 Task: Set the output module to "Dummy audio output".
Action: Mouse moved to (139, 19)
Screenshot: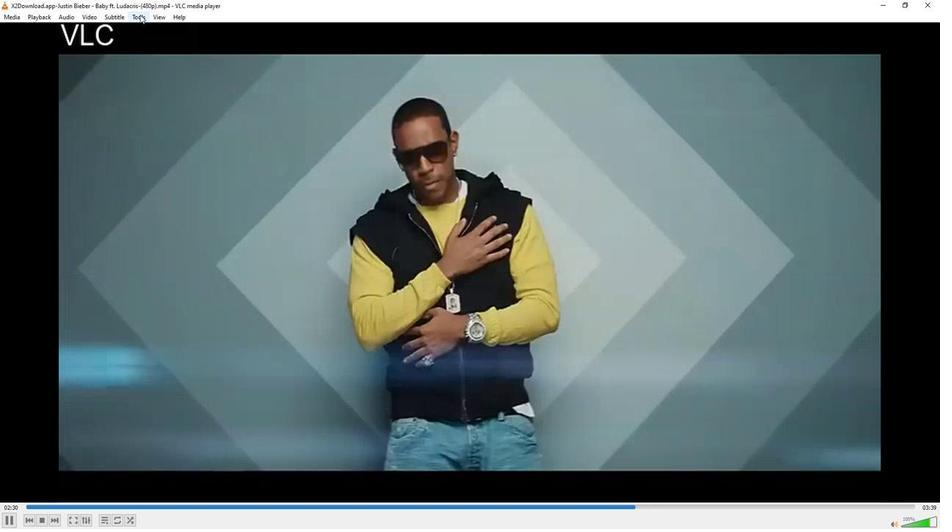
Action: Mouse pressed left at (139, 19)
Screenshot: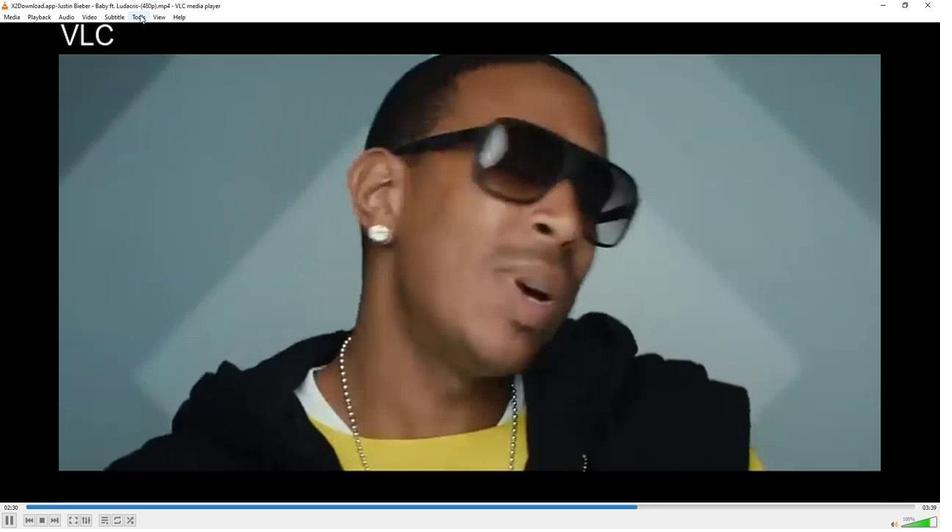 
Action: Mouse moved to (166, 136)
Screenshot: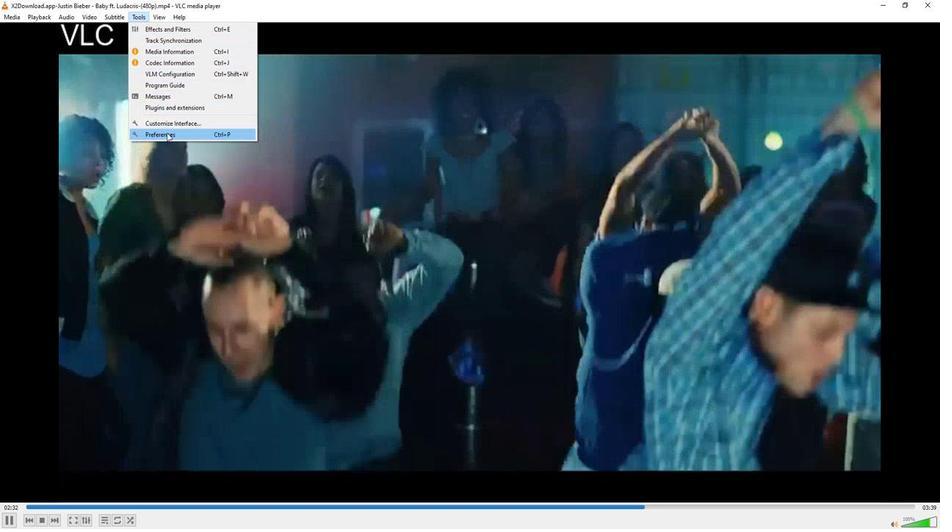 
Action: Mouse pressed left at (166, 136)
Screenshot: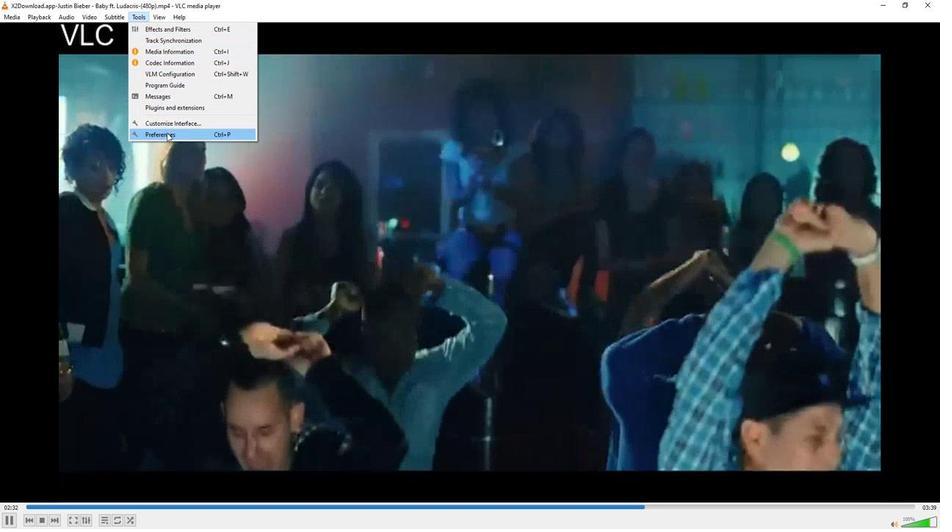 
Action: Mouse moved to (391, 108)
Screenshot: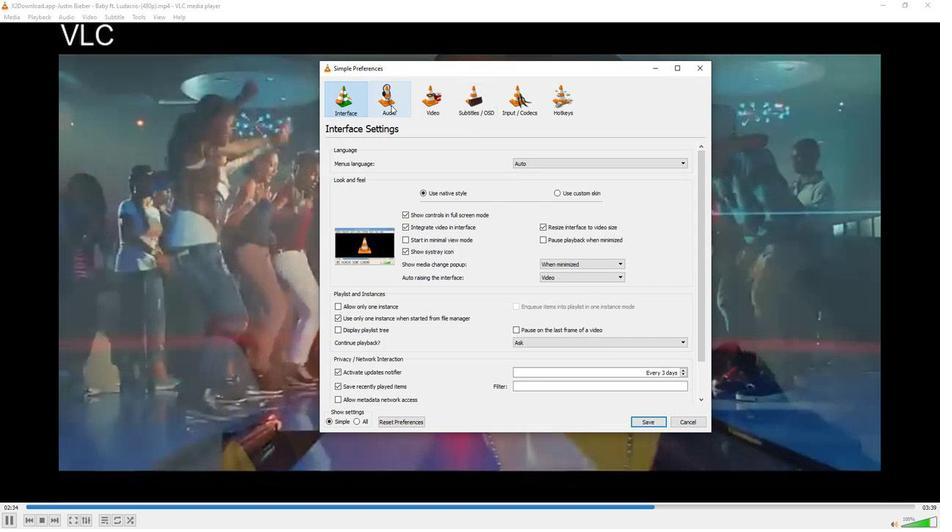 
Action: Mouse pressed left at (391, 108)
Screenshot: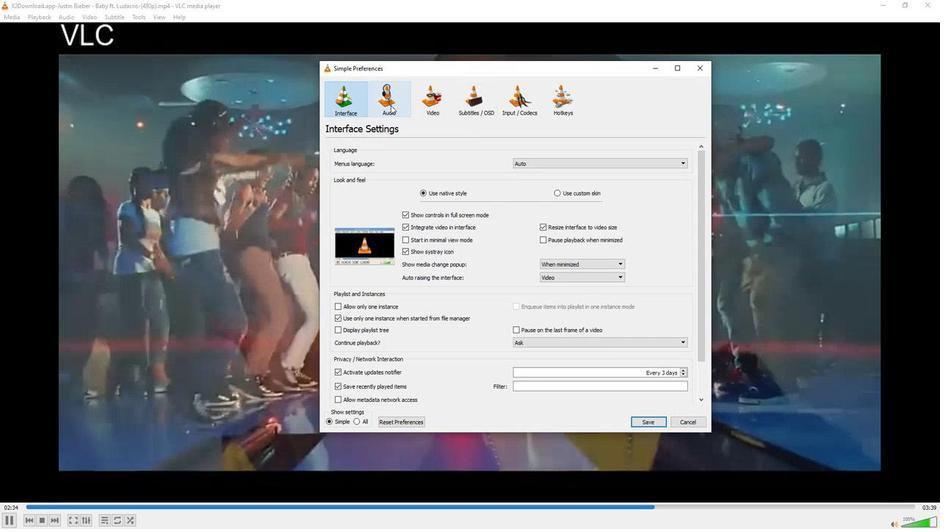 
Action: Mouse moved to (496, 208)
Screenshot: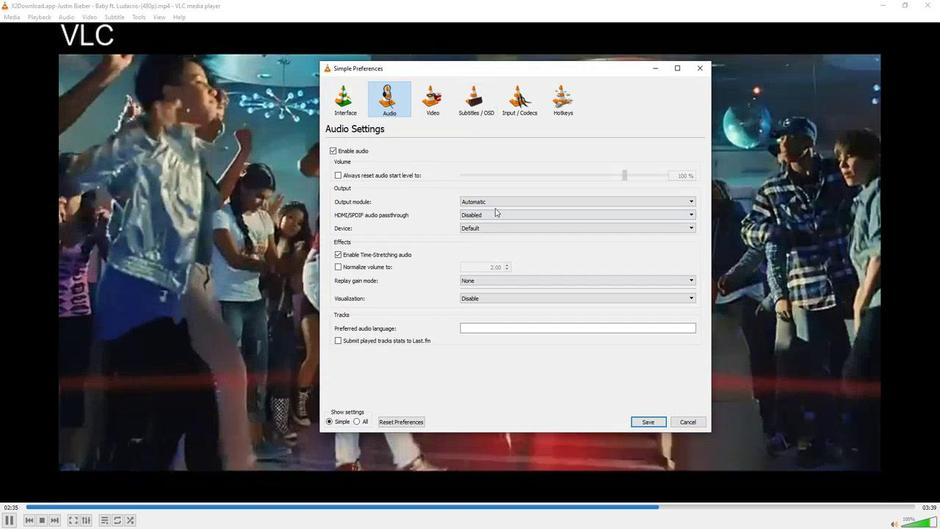
Action: Mouse pressed left at (496, 208)
Screenshot: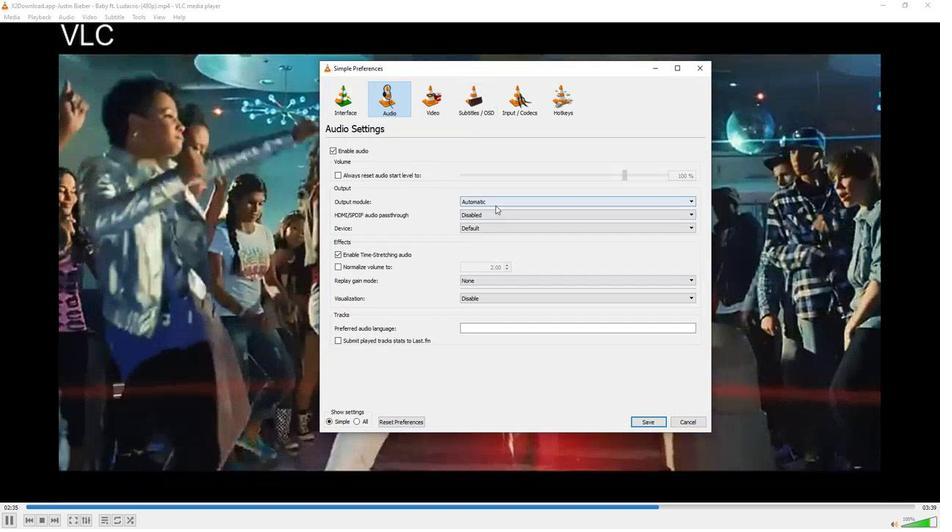 
Action: Mouse moved to (490, 252)
Screenshot: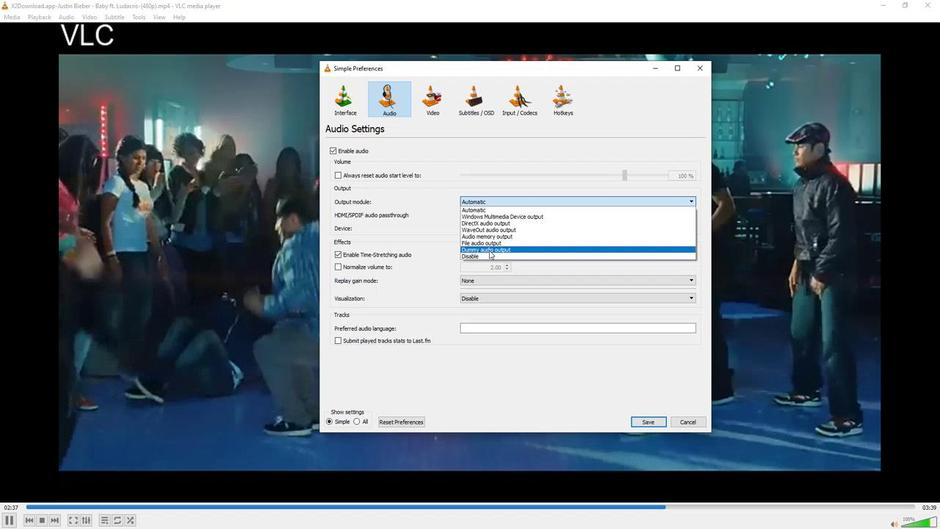 
Action: Mouse pressed left at (490, 252)
Screenshot: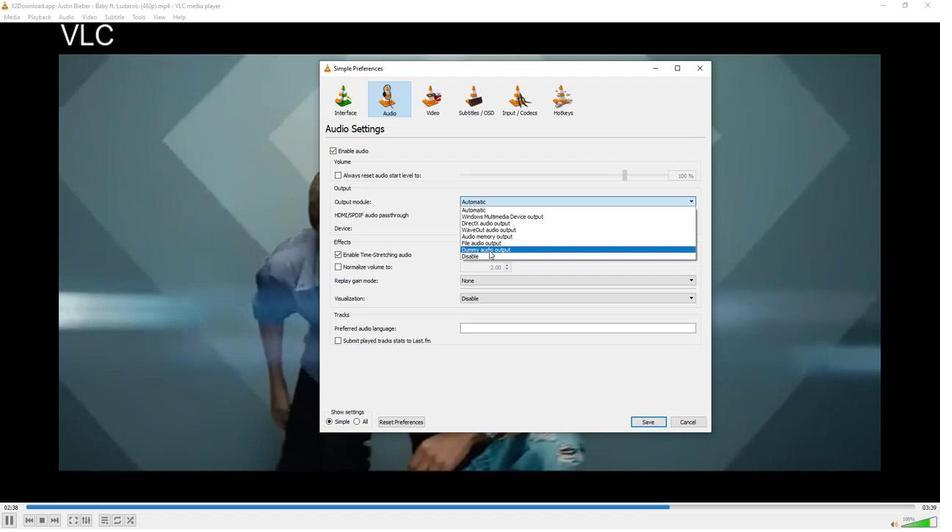 
Action: Mouse moved to (409, 367)
Screenshot: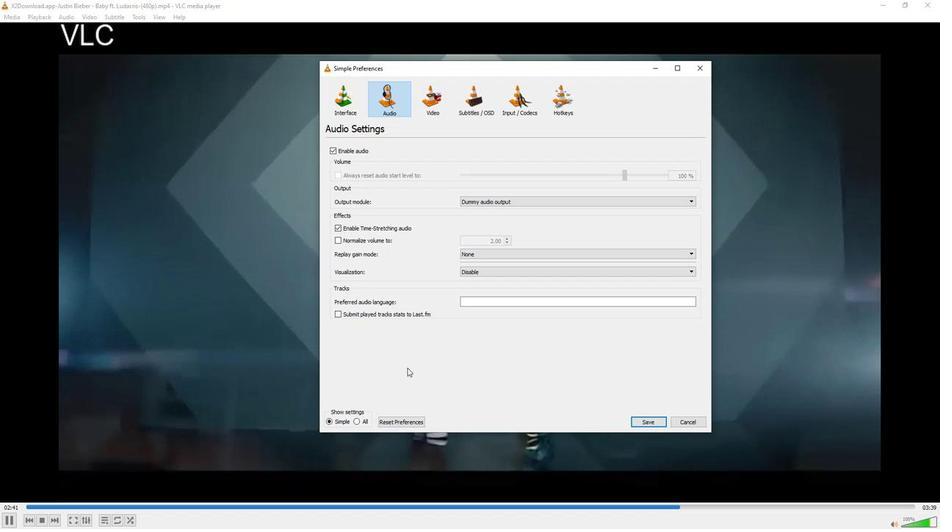 
